 Task: Check the sale-to-list ratio of golf course in the last 5 years.
Action: Mouse moved to (776, 171)
Screenshot: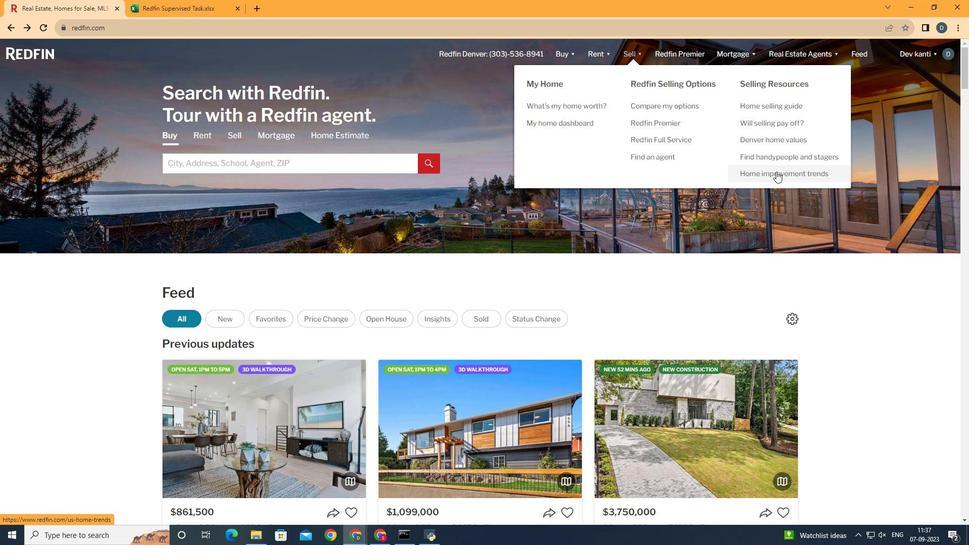 
Action: Mouse pressed left at (776, 171)
Screenshot: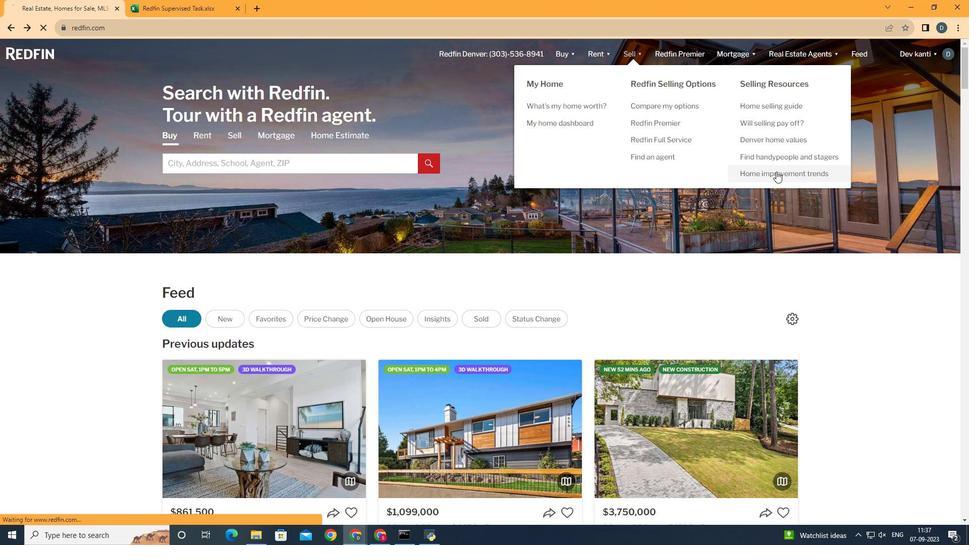 
Action: Mouse moved to (246, 193)
Screenshot: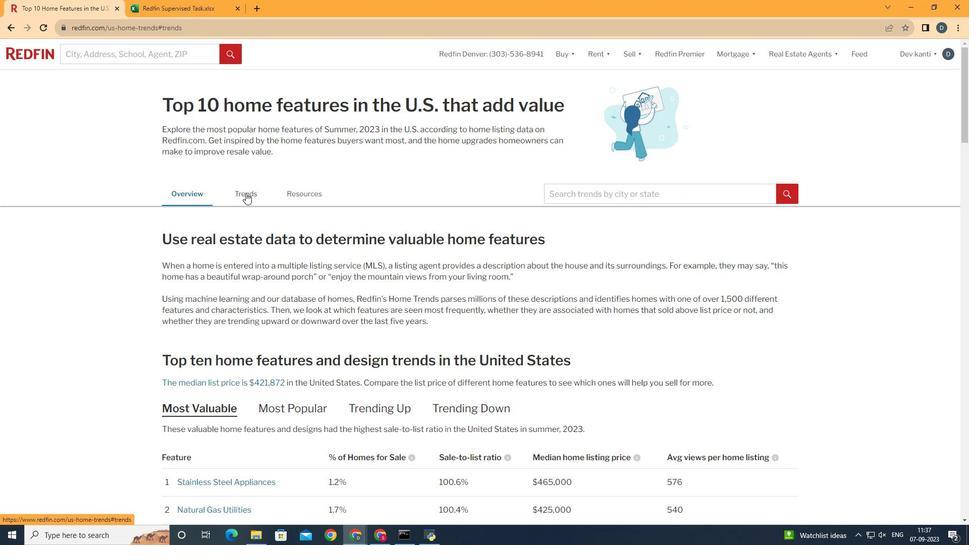 
Action: Mouse pressed left at (246, 193)
Screenshot: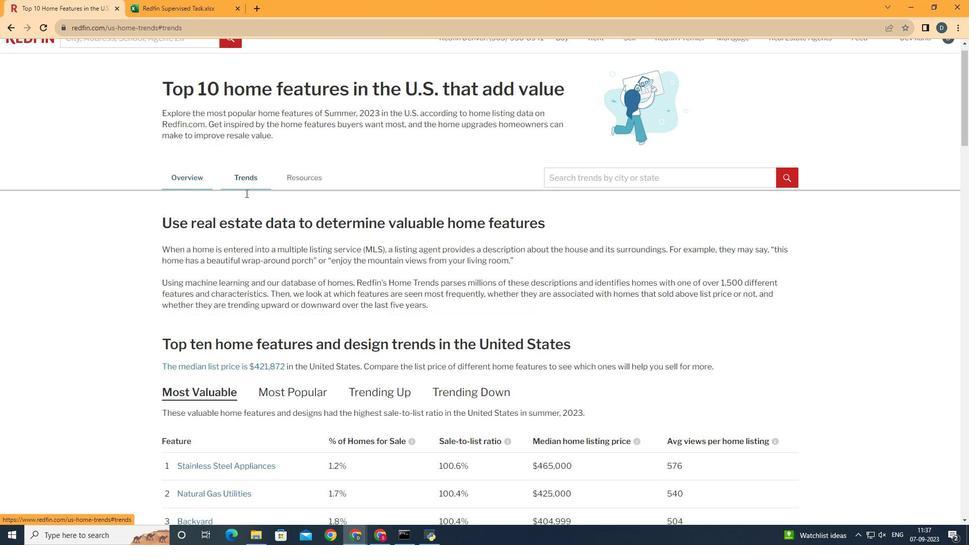
Action: Mouse moved to (515, 232)
Screenshot: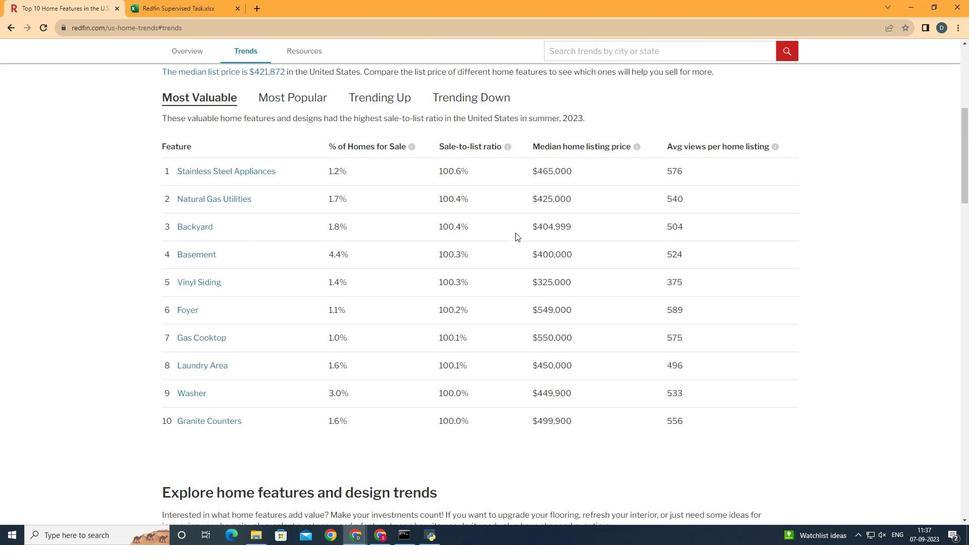 
Action: Mouse scrolled (515, 232) with delta (0, 0)
Screenshot: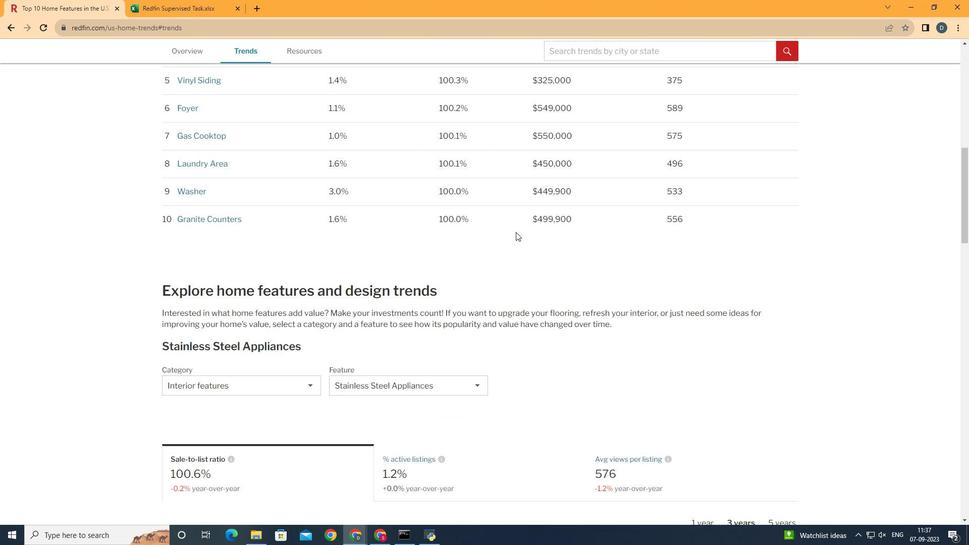 
Action: Mouse scrolled (515, 232) with delta (0, 0)
Screenshot: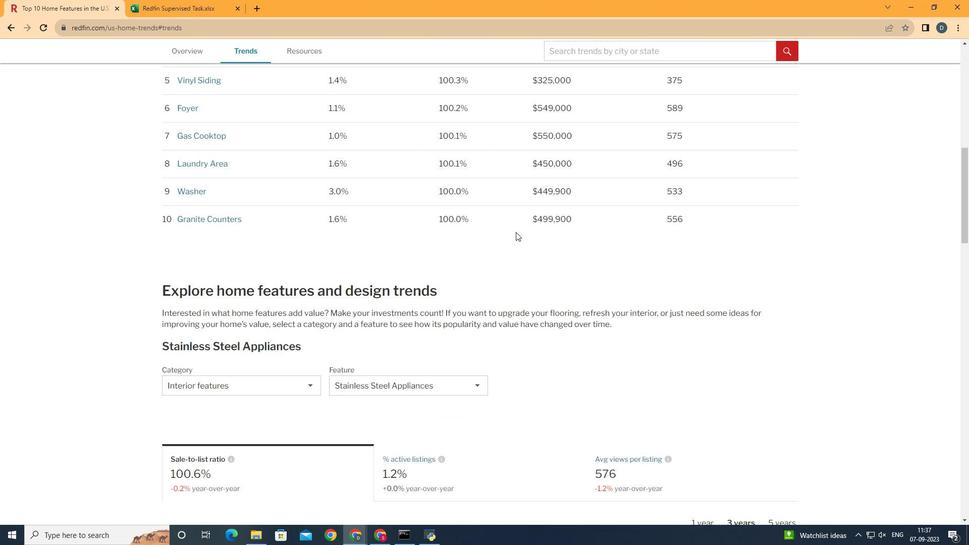 
Action: Mouse scrolled (515, 232) with delta (0, 0)
Screenshot: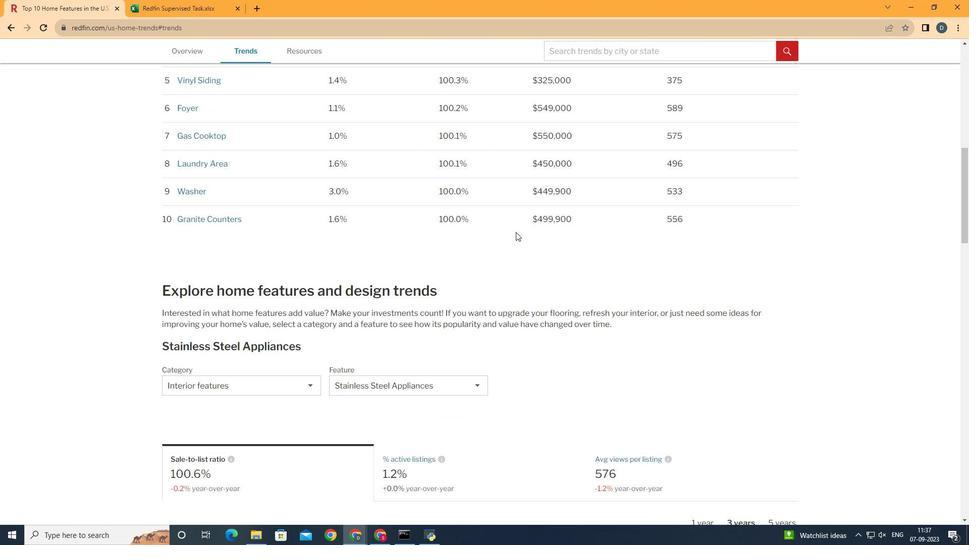 
Action: Mouse scrolled (515, 232) with delta (0, 0)
Screenshot: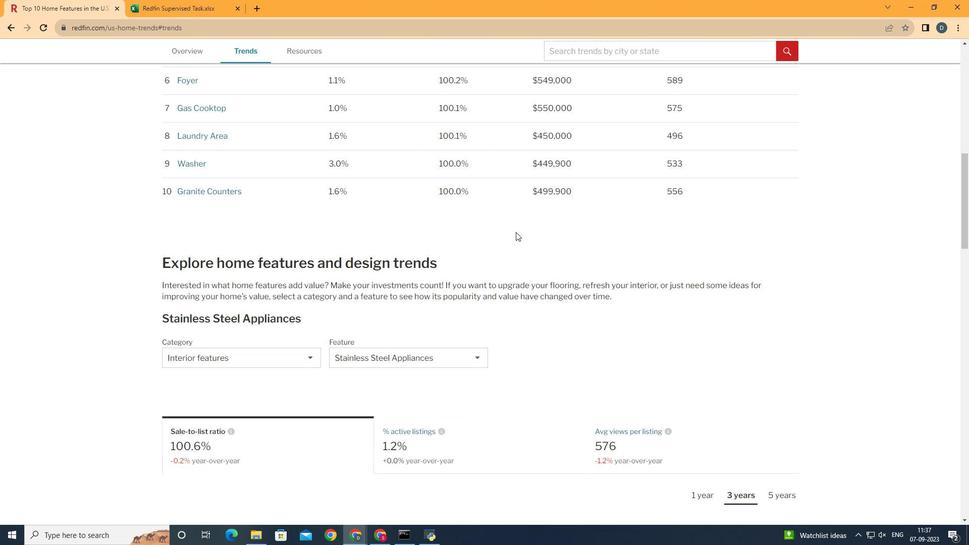 
Action: Mouse moved to (515, 232)
Screenshot: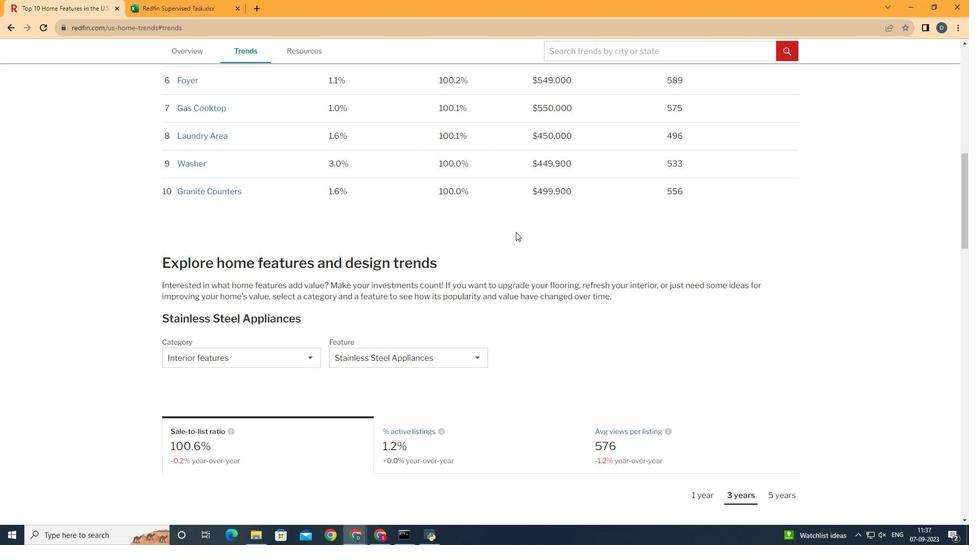 
Action: Mouse scrolled (515, 232) with delta (0, 0)
Screenshot: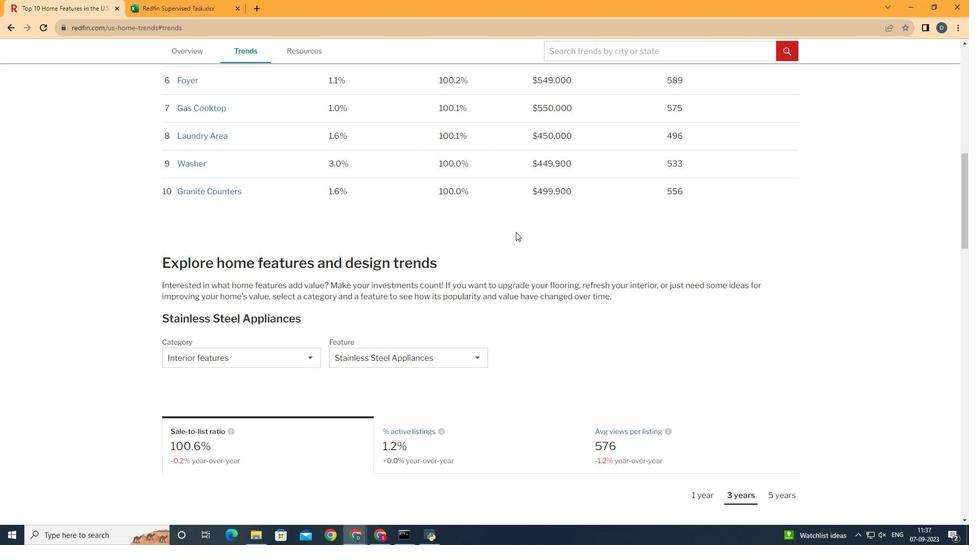 
Action: Mouse moved to (464, 254)
Screenshot: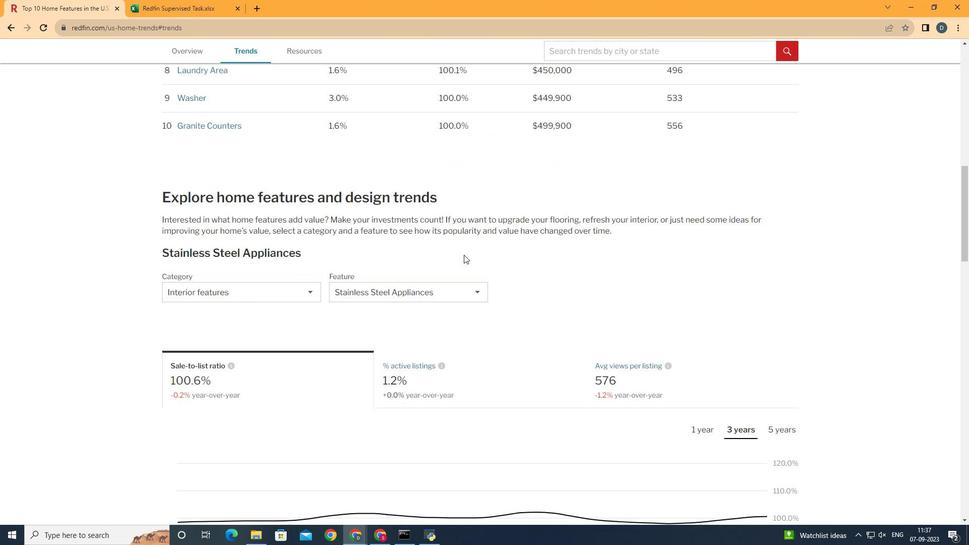 
Action: Mouse scrolled (464, 253) with delta (0, 0)
Screenshot: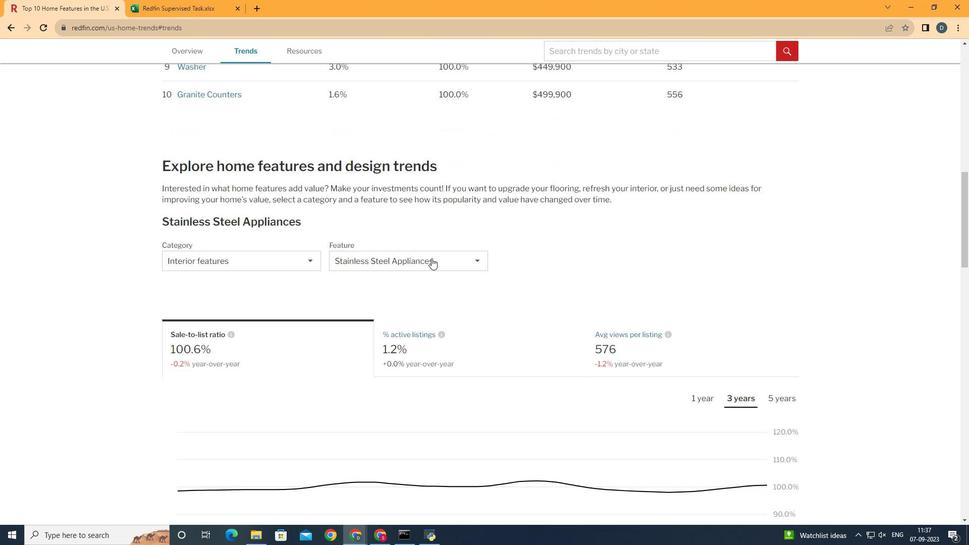 
Action: Mouse moved to (464, 255)
Screenshot: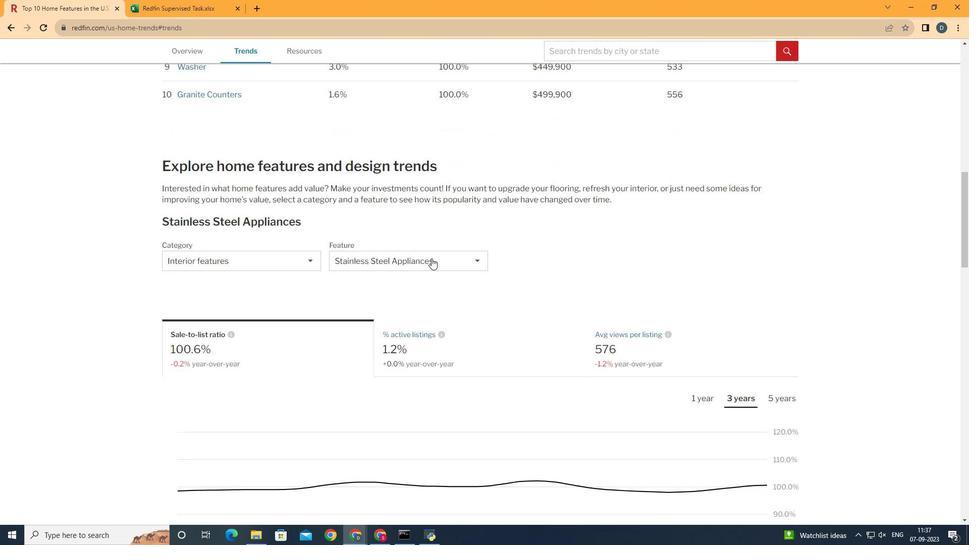 
Action: Mouse scrolled (464, 254) with delta (0, 0)
Screenshot: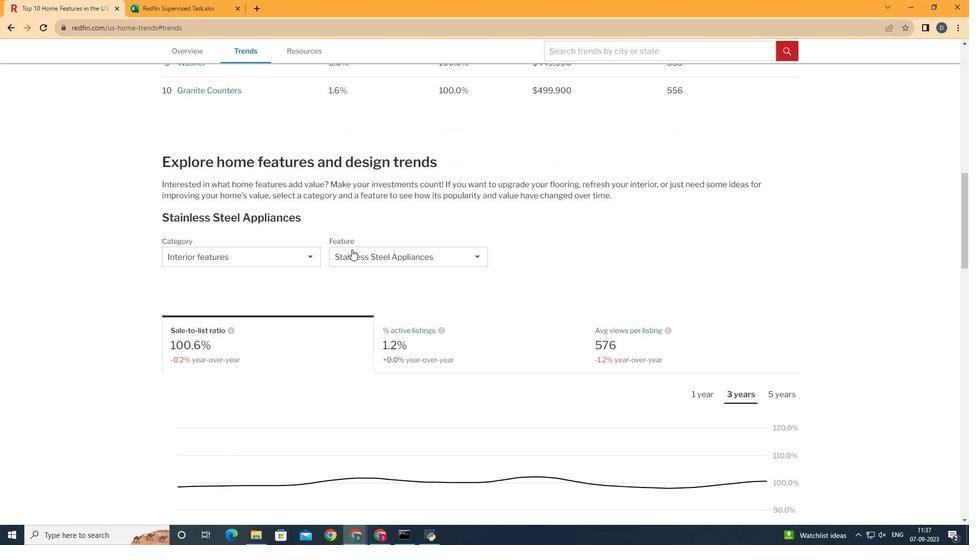 
Action: Mouse moved to (264, 256)
Screenshot: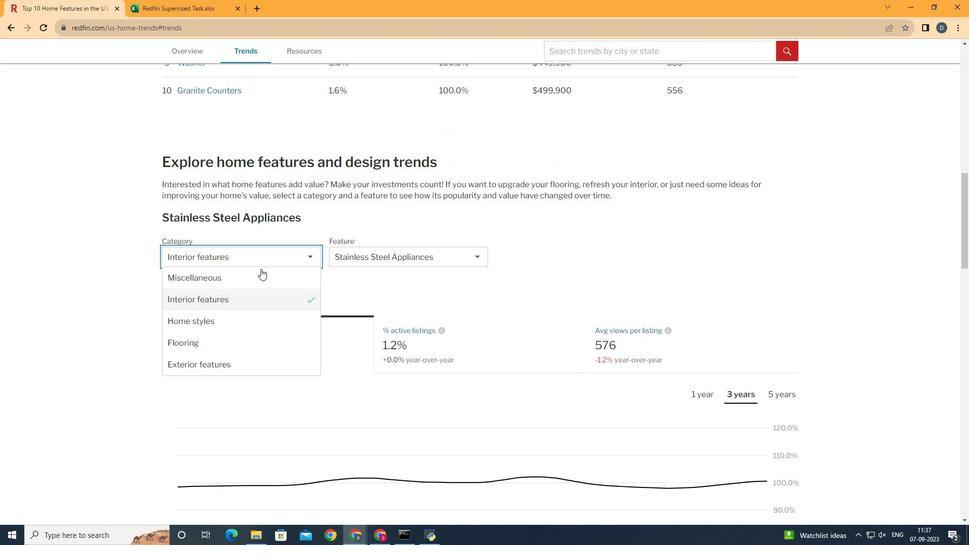 
Action: Mouse pressed left at (264, 256)
Screenshot: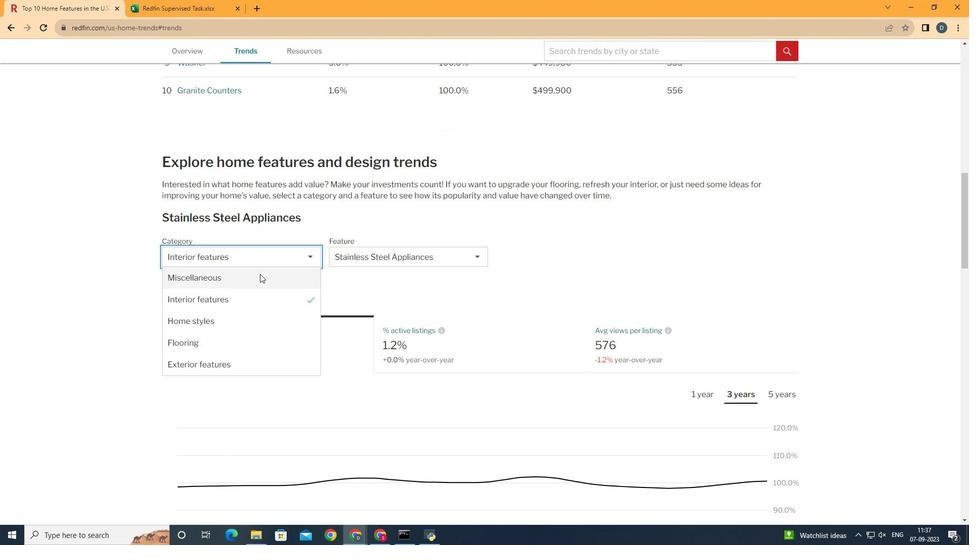 
Action: Mouse moved to (270, 281)
Screenshot: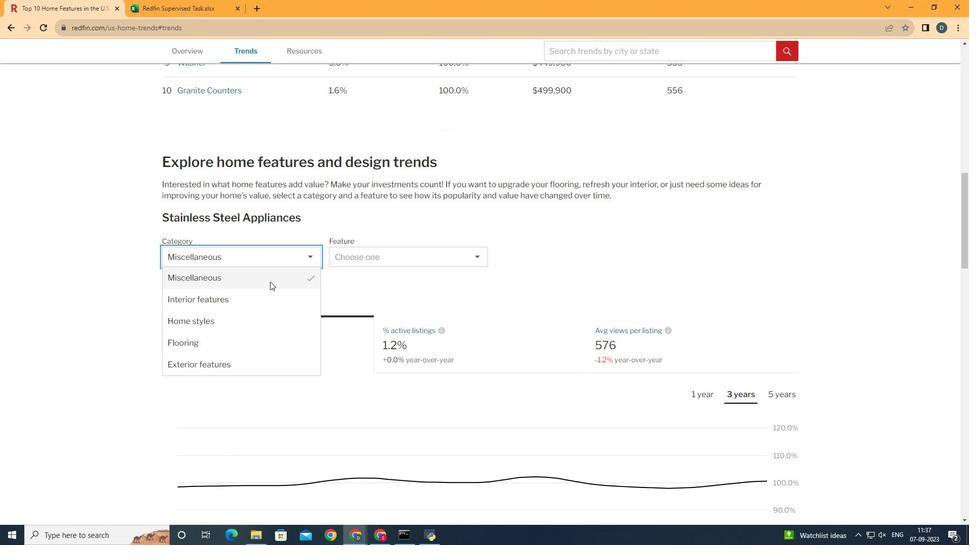 
Action: Mouse pressed left at (270, 281)
Screenshot: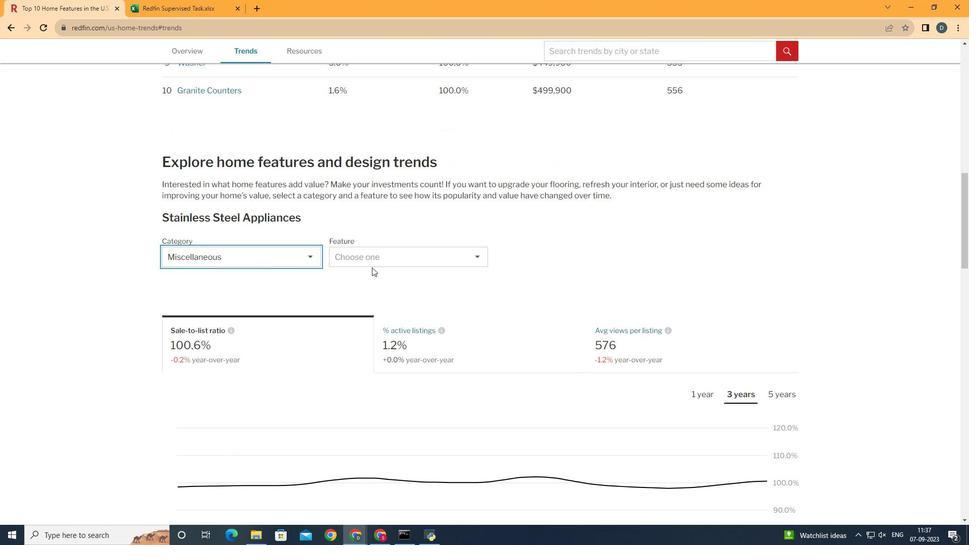 
Action: Mouse moved to (373, 267)
Screenshot: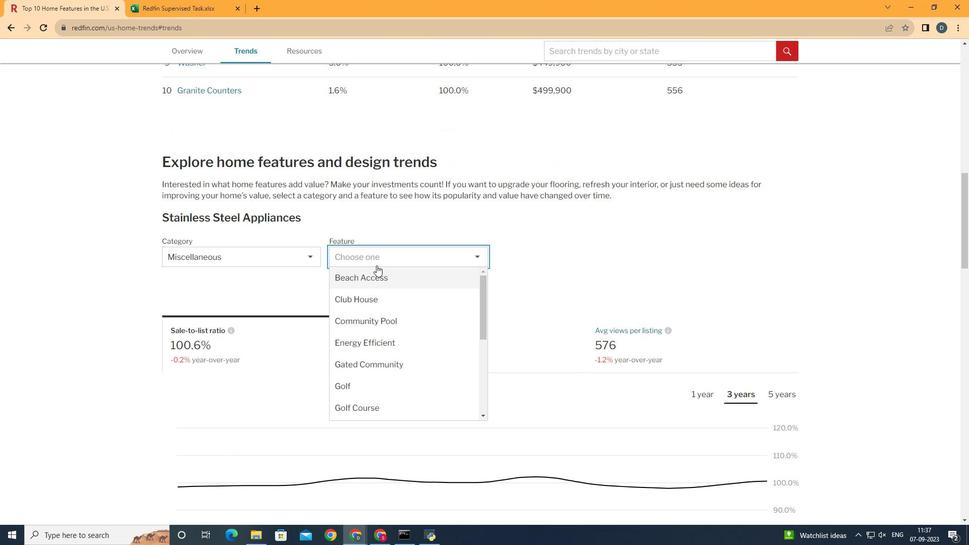 
Action: Mouse pressed left at (373, 267)
Screenshot: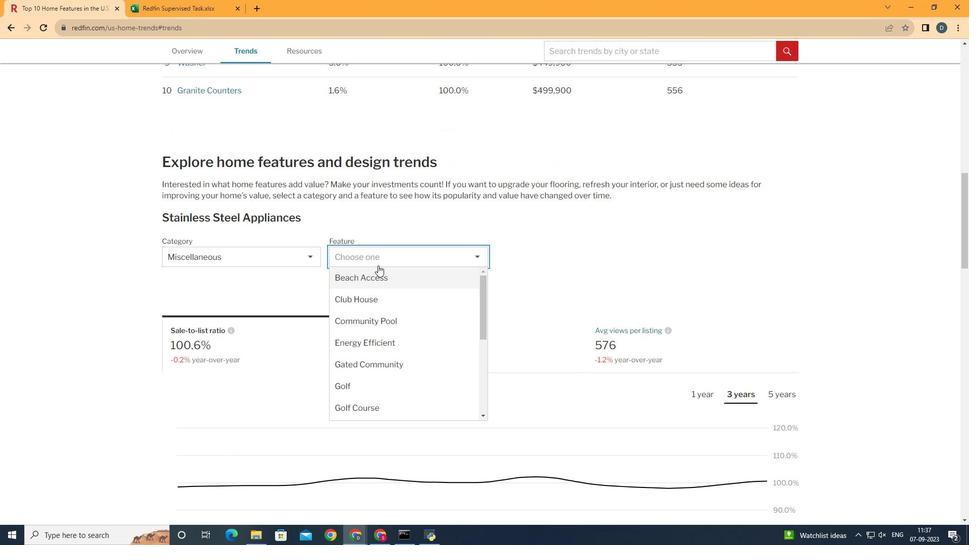 
Action: Mouse moved to (398, 411)
Screenshot: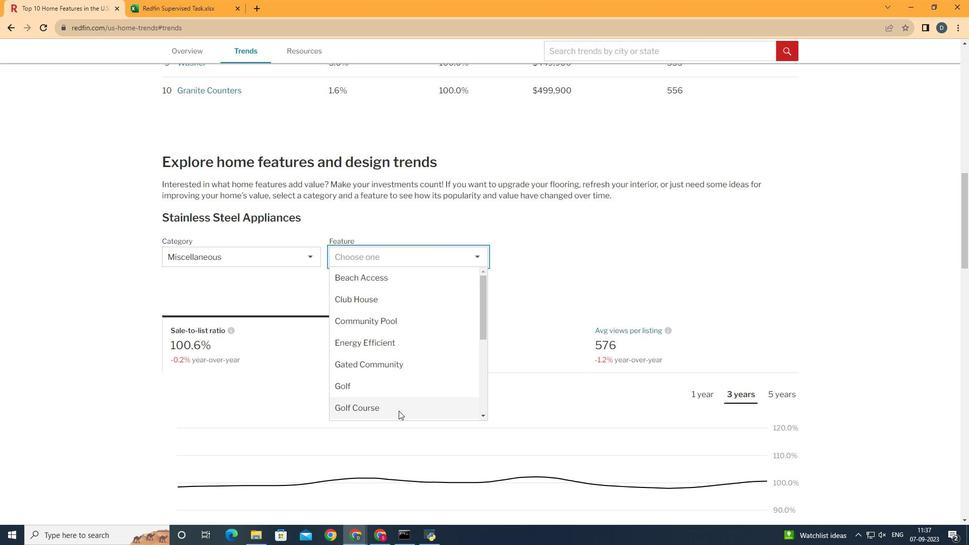 
Action: Mouse pressed left at (398, 411)
Screenshot: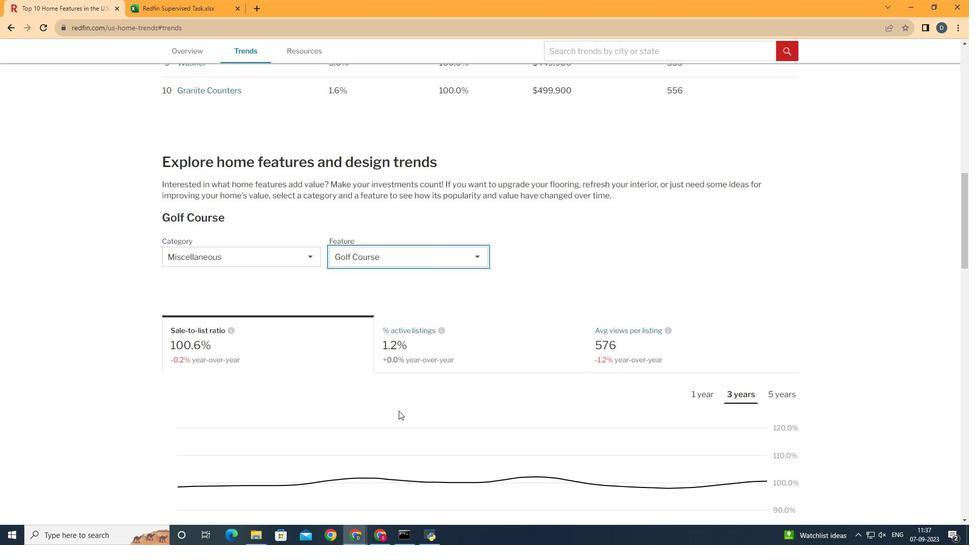 
Action: Mouse moved to (289, 363)
Screenshot: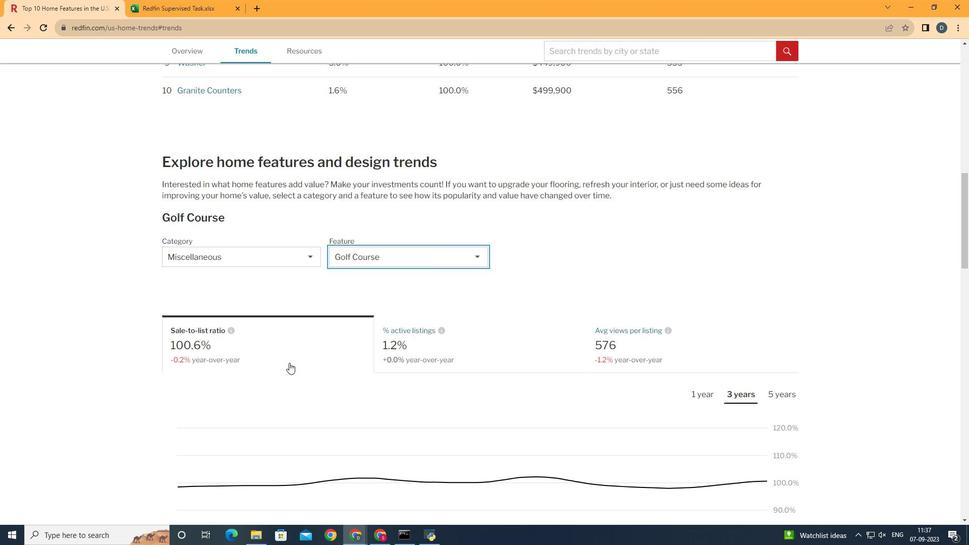 
Action: Mouse pressed left at (289, 363)
Screenshot: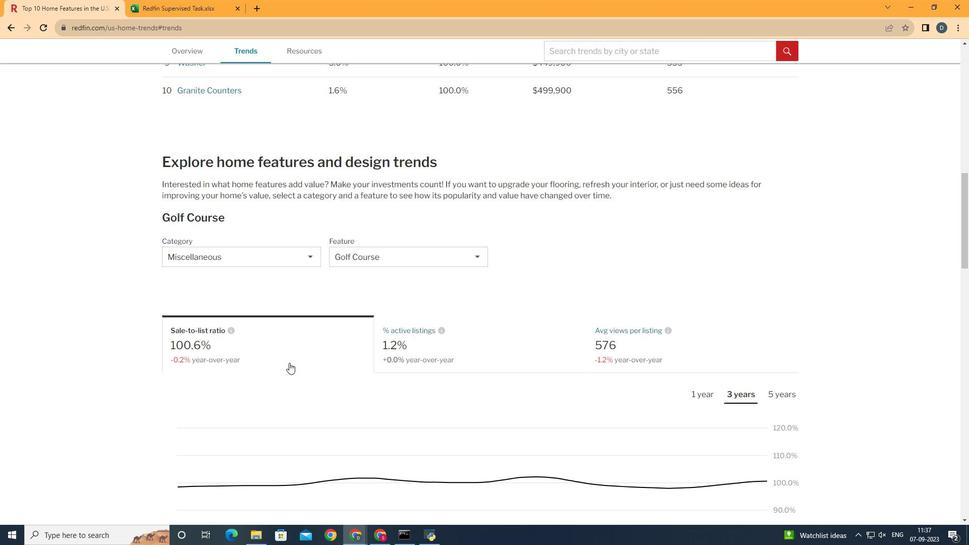 
Action: Mouse moved to (782, 395)
Screenshot: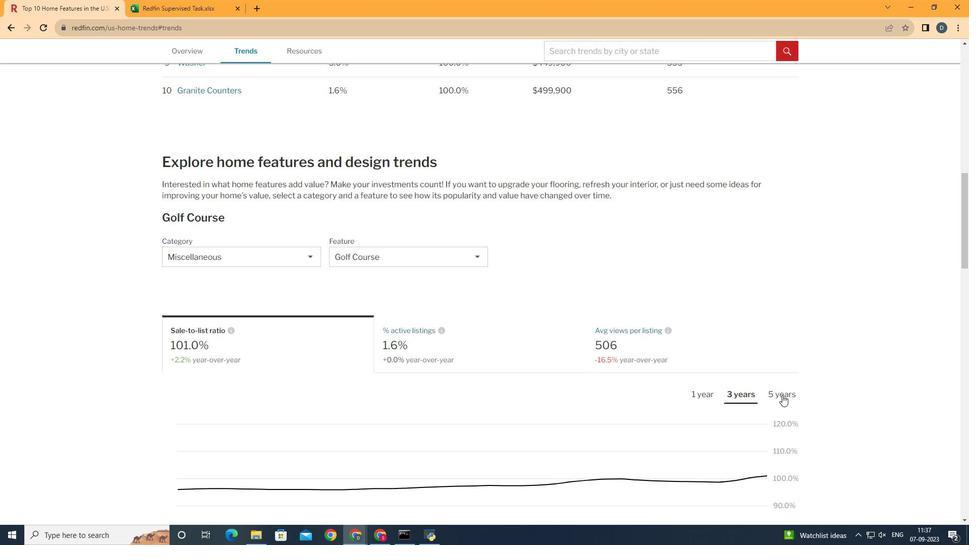 
Action: Mouse pressed left at (782, 395)
Screenshot: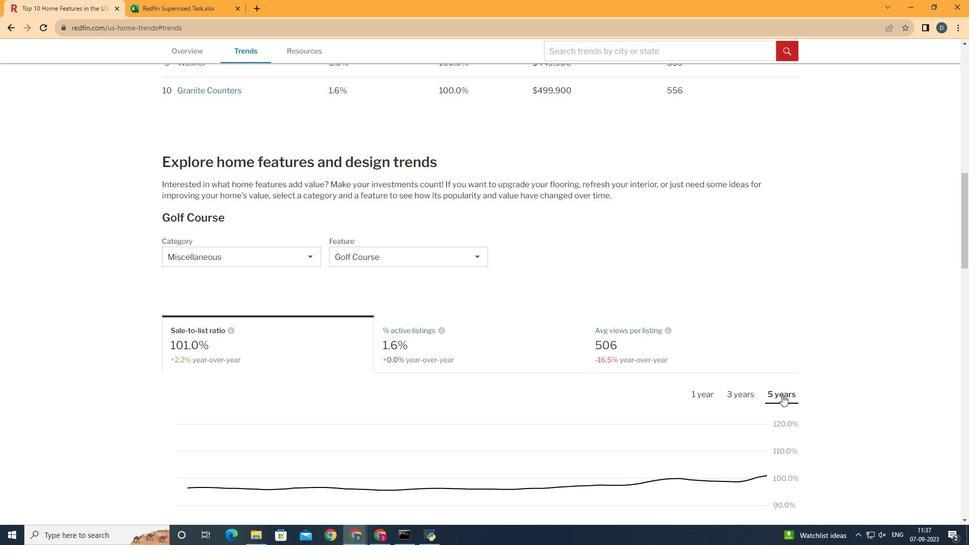 
Action: Mouse moved to (821, 326)
Screenshot: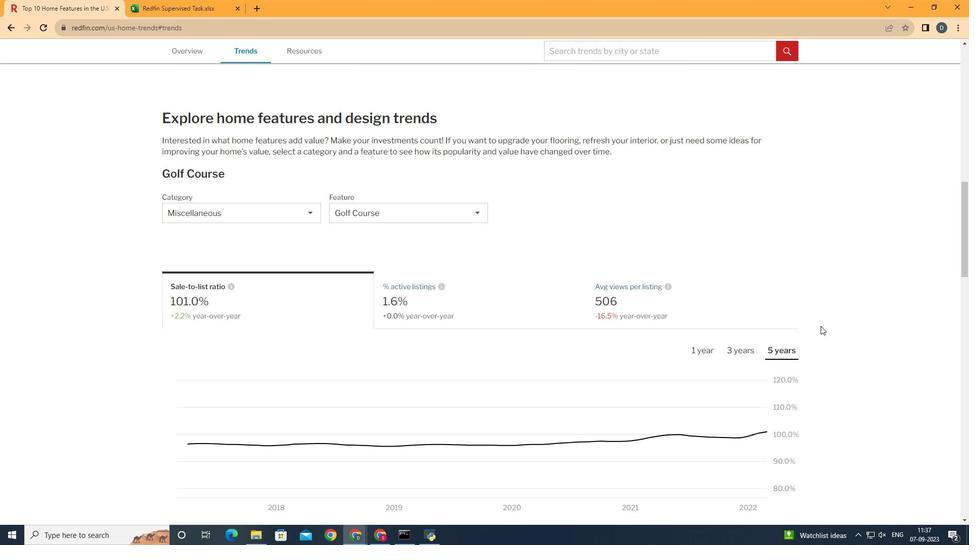
Action: Mouse scrolled (821, 325) with delta (0, 0)
Screenshot: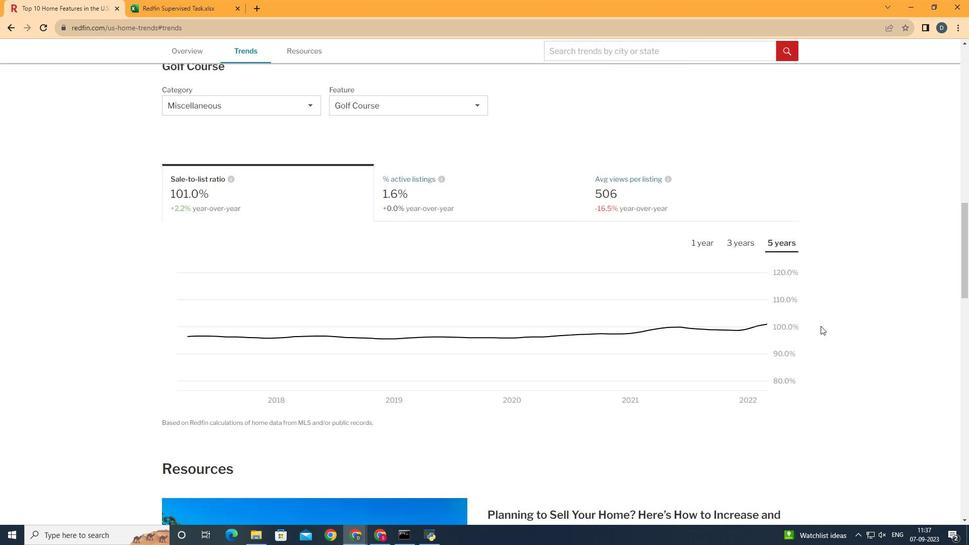 
Action: Mouse scrolled (821, 325) with delta (0, 0)
Screenshot: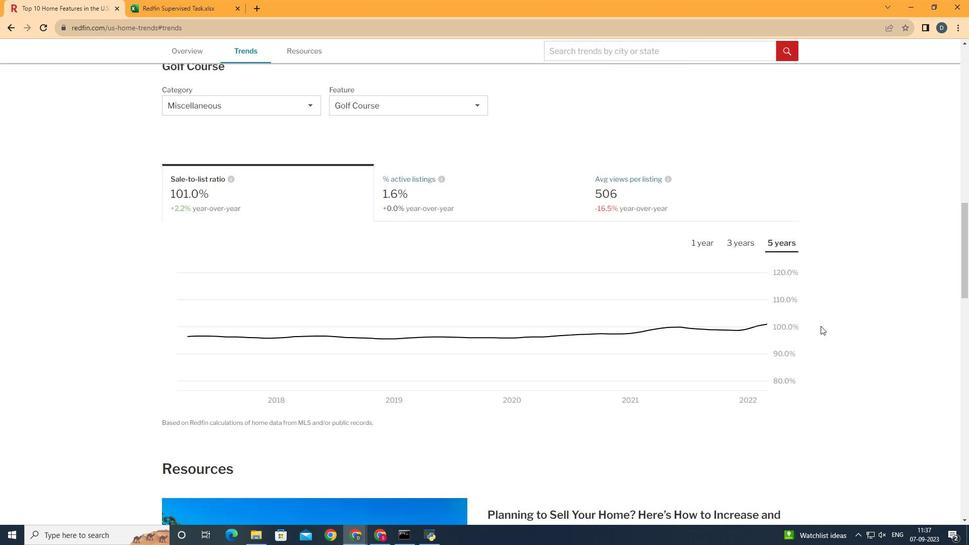 
Action: Mouse scrolled (821, 325) with delta (0, 0)
Screenshot: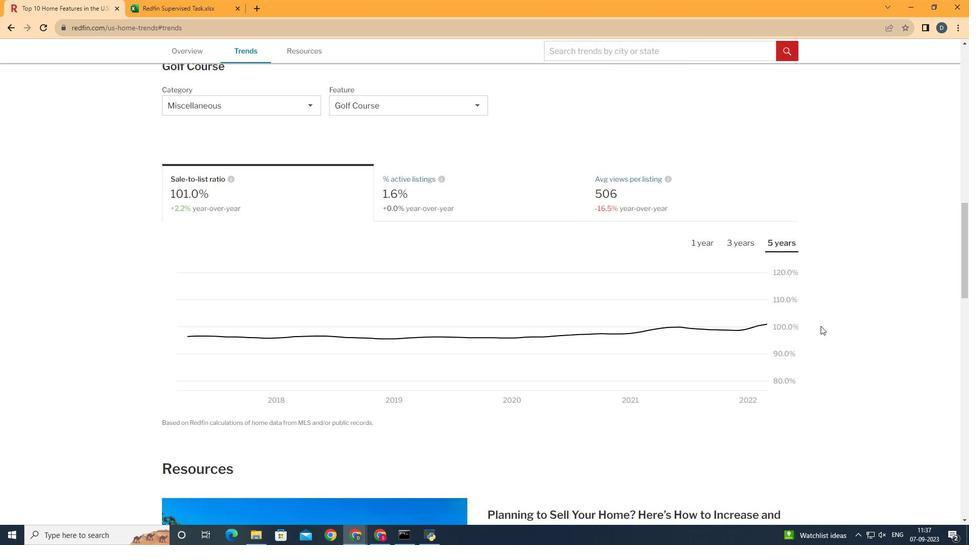 
Action: Mouse moved to (778, 328)
Screenshot: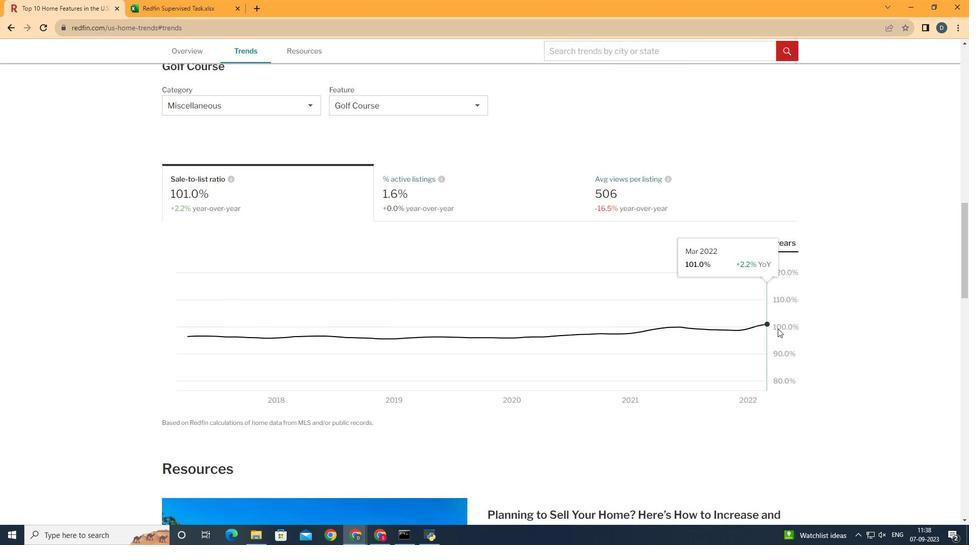 
